 Task: Add the task  Inability to modify certain fields or settings to the section Accelerate Ahead in the project ZoomOut and add a Due Date to the respective task as 2024/01/15.
Action: Mouse moved to (977, 523)
Screenshot: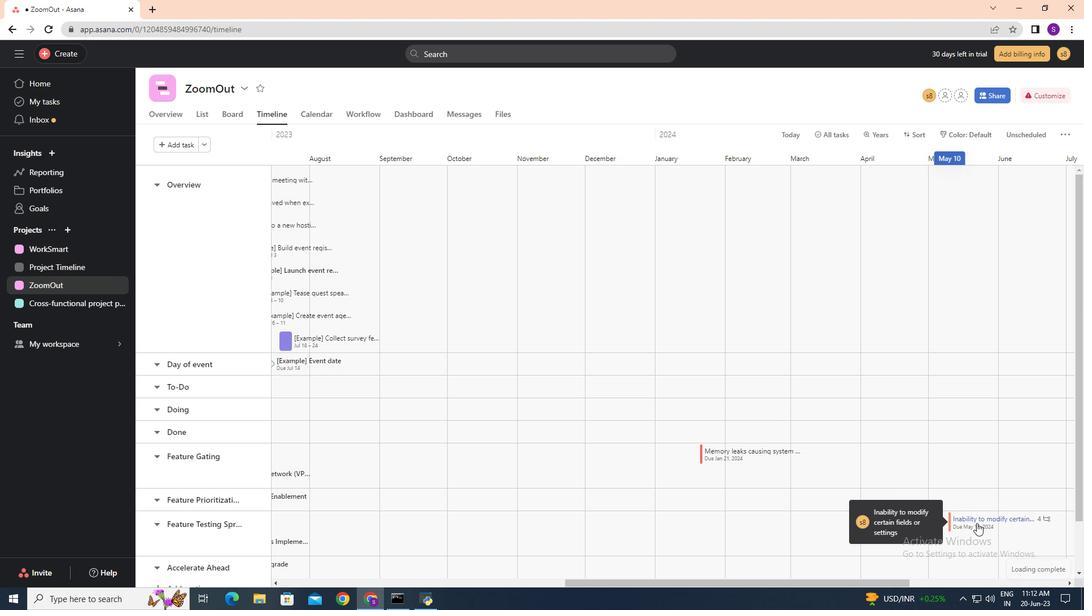 
Action: Mouse pressed left at (977, 523)
Screenshot: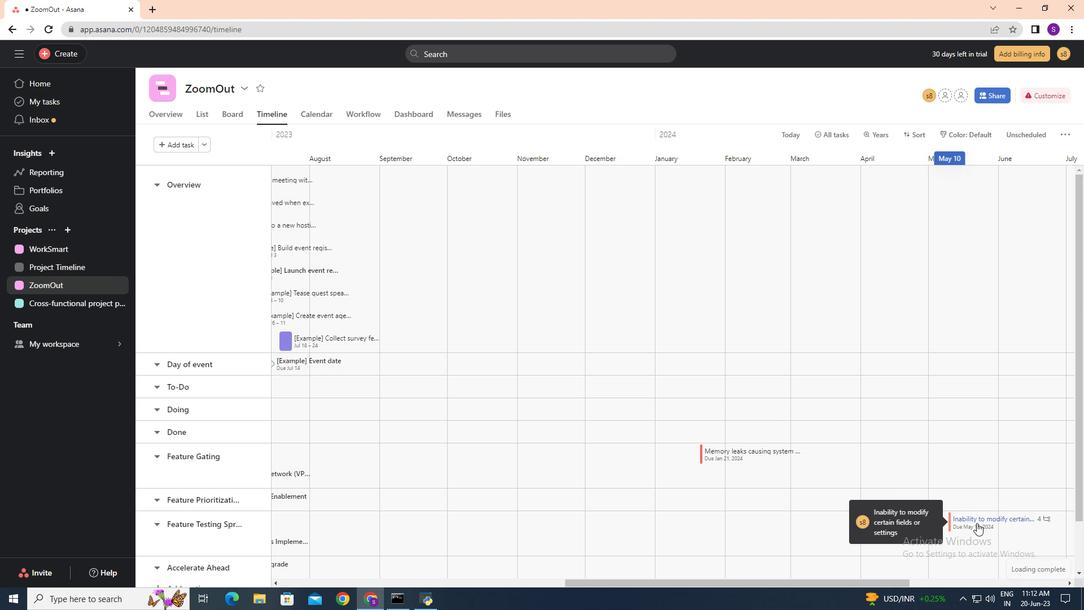 
Action: Mouse moved to (900, 257)
Screenshot: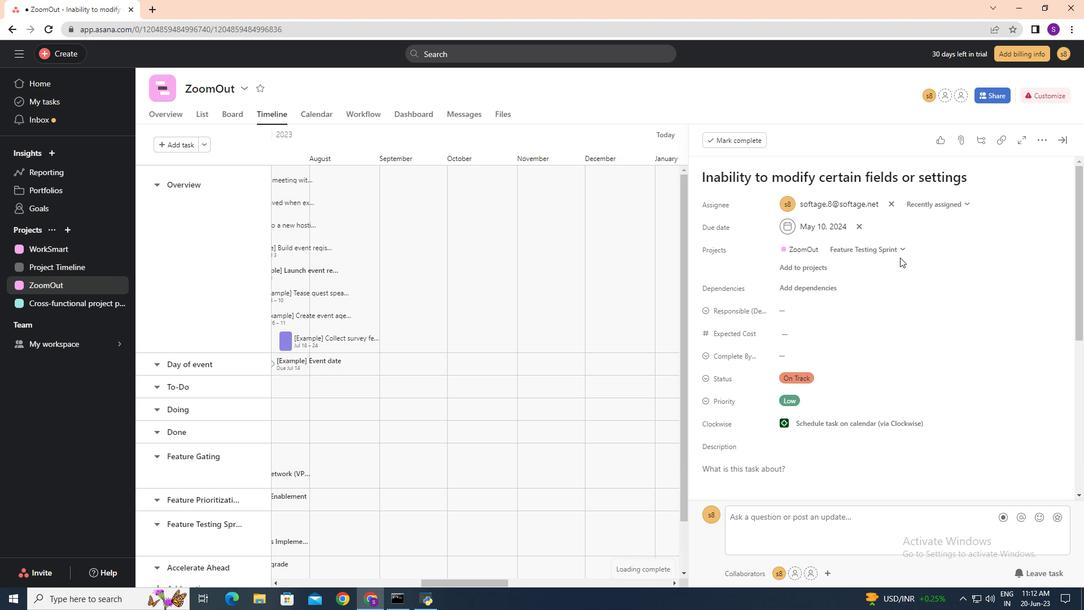 
Action: Mouse pressed left at (900, 257)
Screenshot: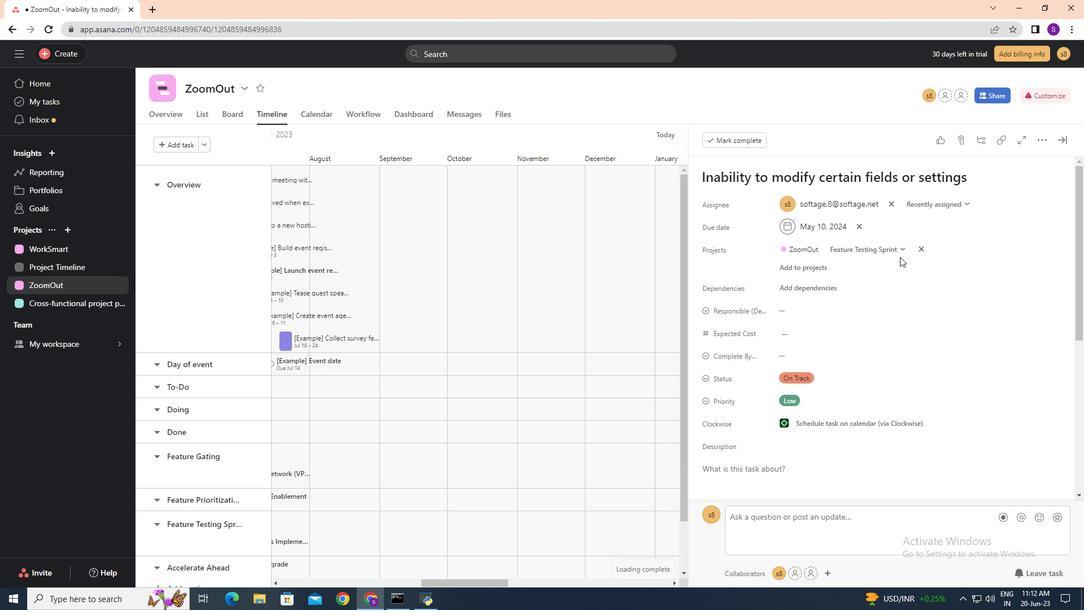
Action: Mouse moved to (900, 252)
Screenshot: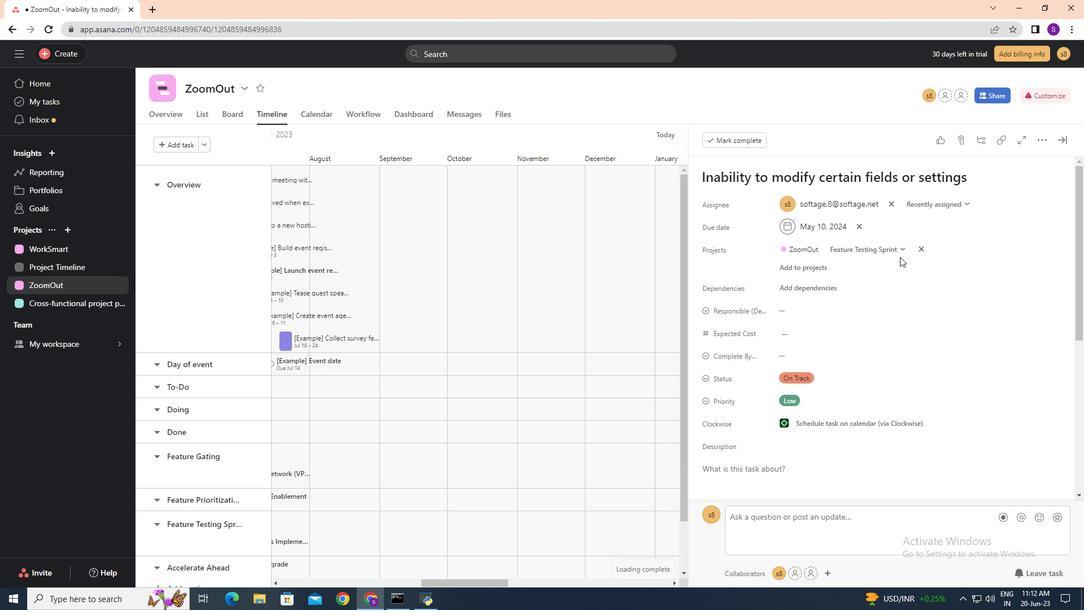 
Action: Mouse pressed left at (900, 252)
Screenshot: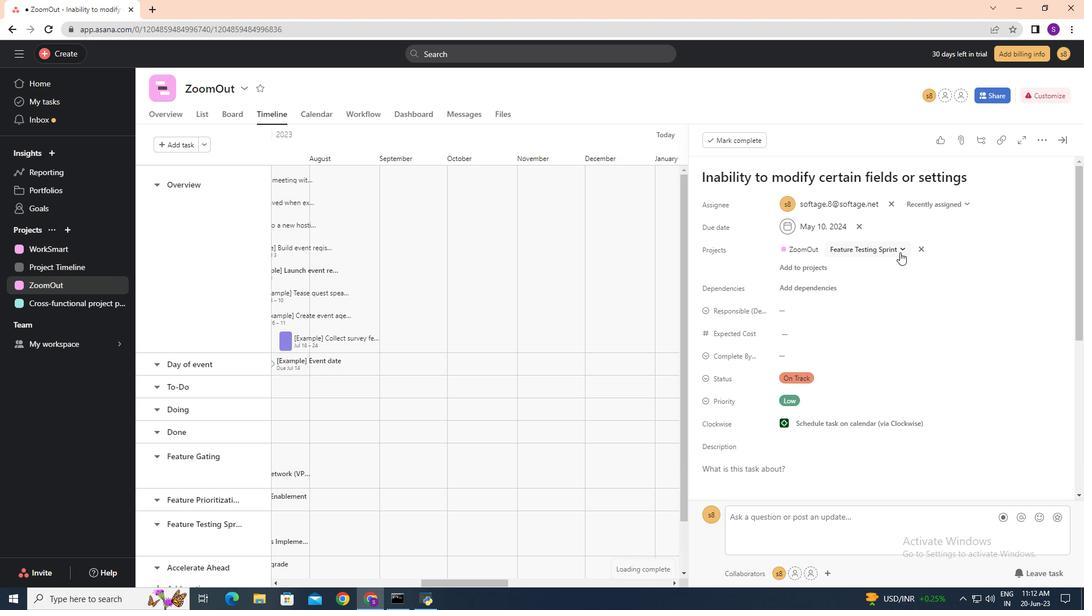 
Action: Mouse moved to (873, 450)
Screenshot: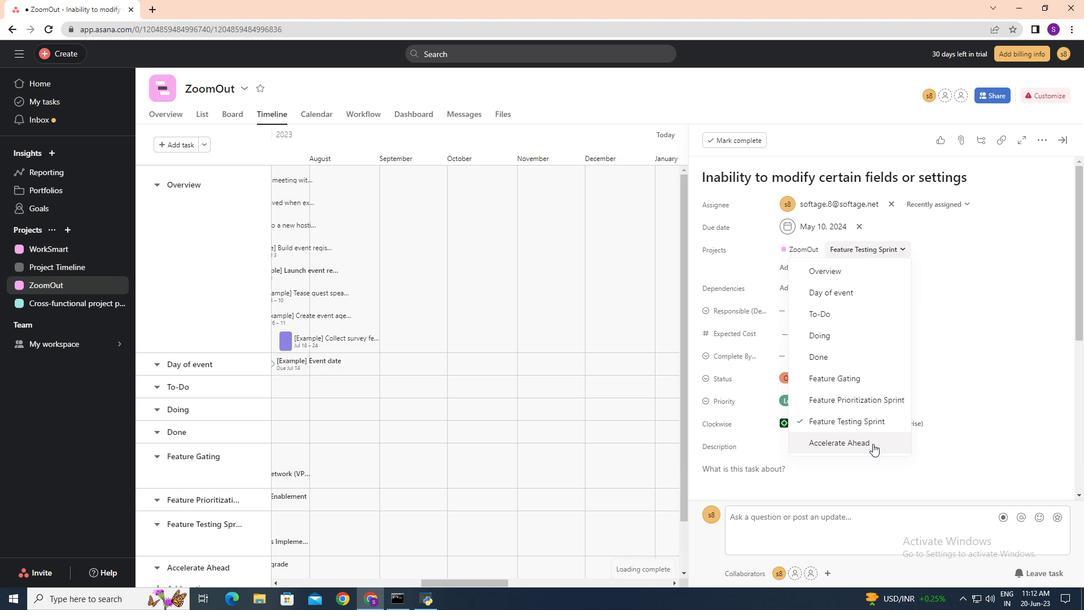 
Action: Mouse pressed left at (873, 450)
Screenshot: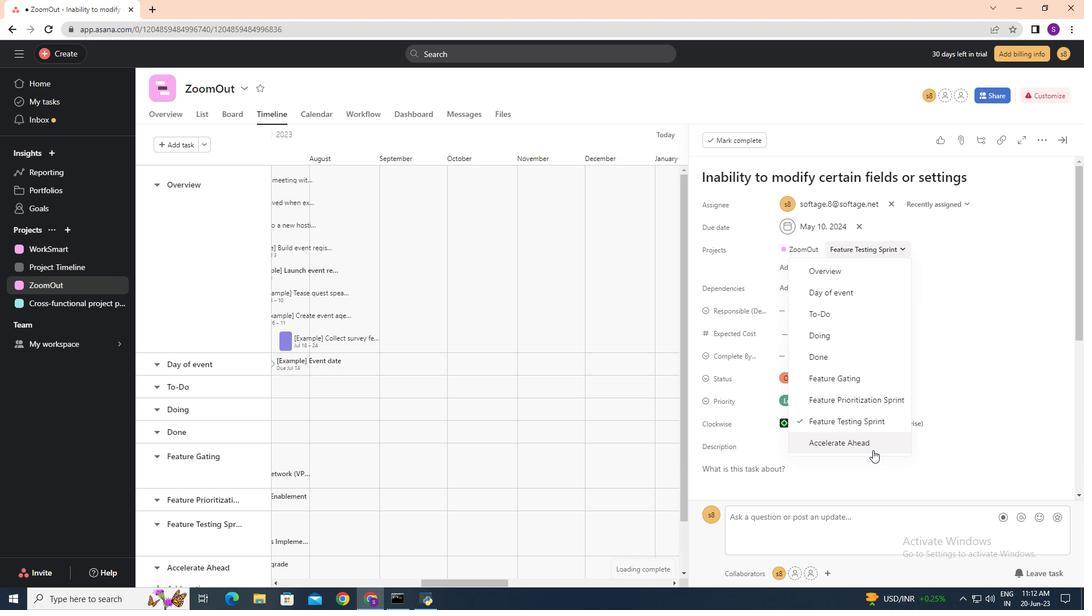 
Action: Mouse moved to (819, 231)
Screenshot: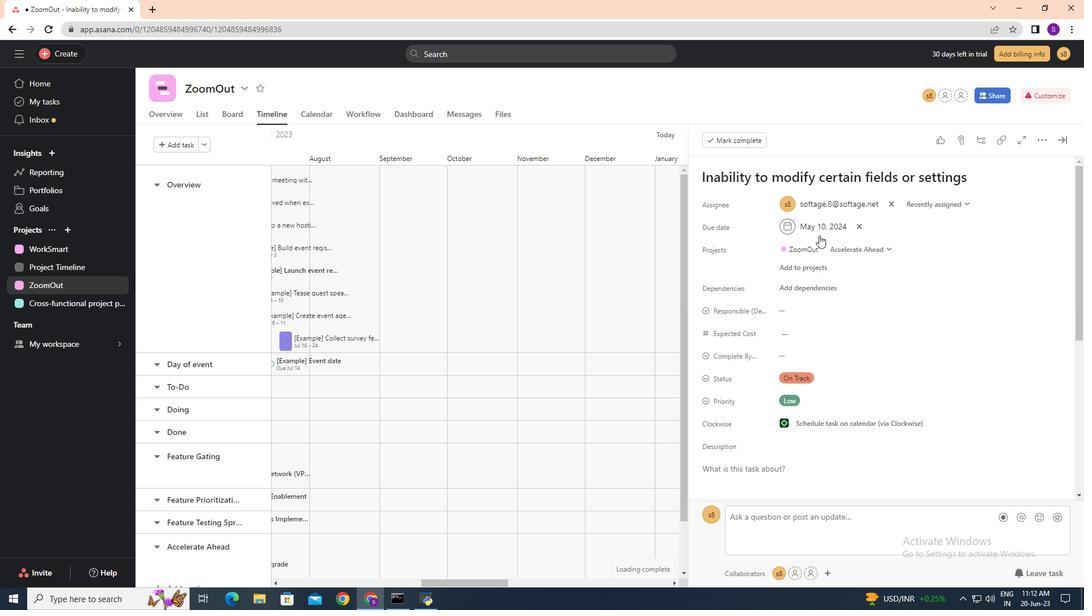 
Action: Mouse pressed left at (819, 231)
Screenshot: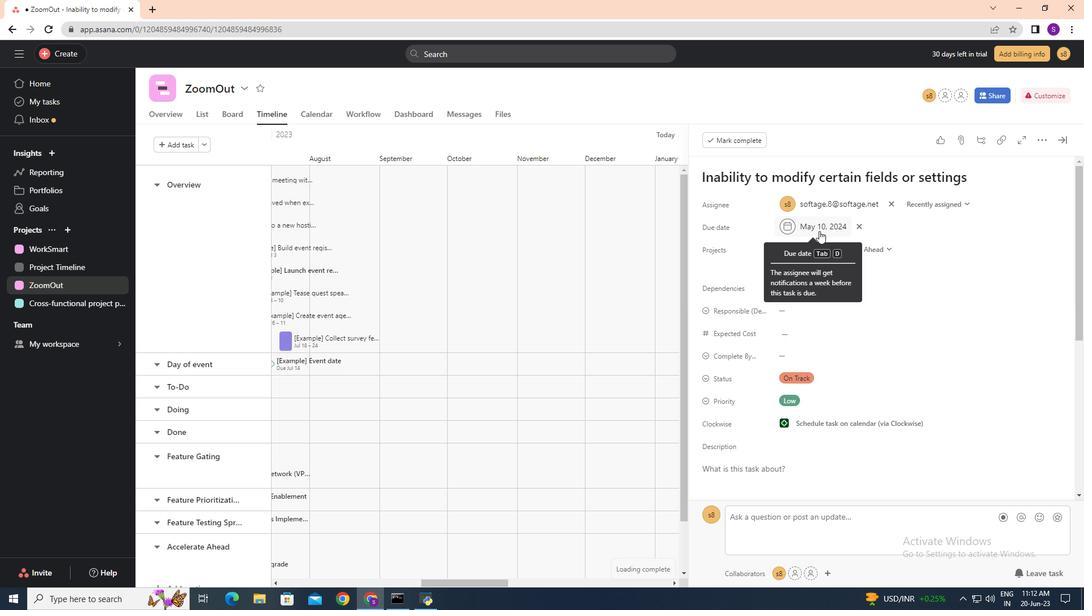 
Action: Mouse moved to (791, 278)
Screenshot: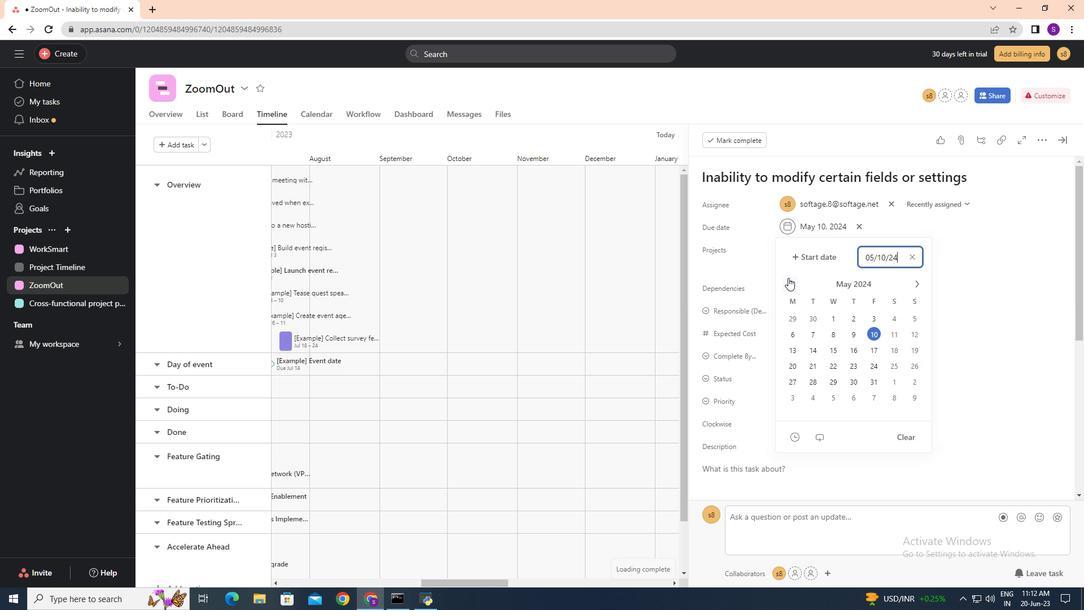 
Action: Mouse pressed left at (791, 278)
Screenshot: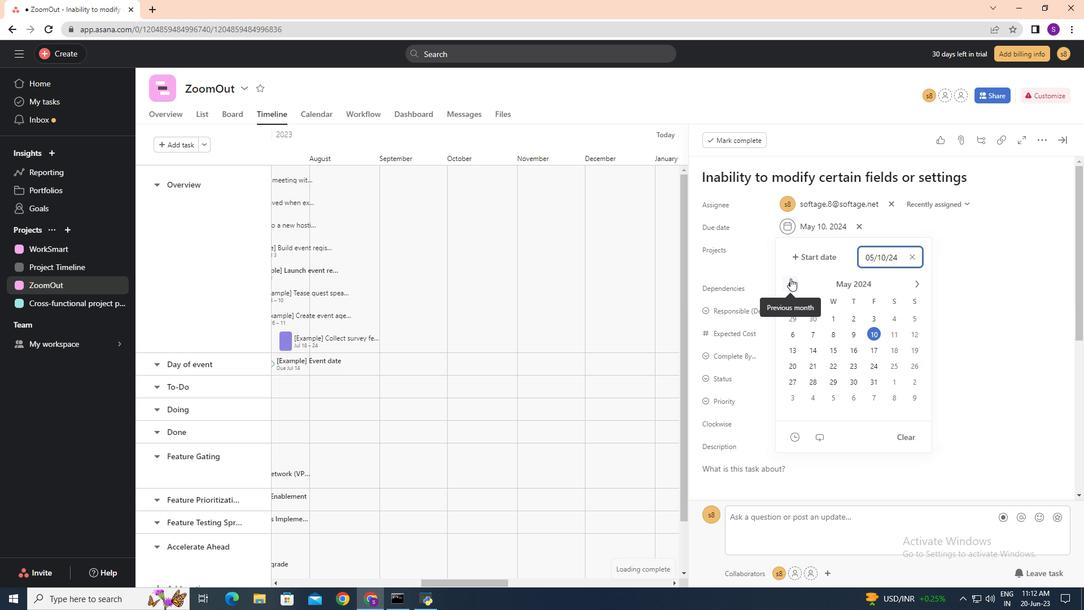
Action: Mouse pressed left at (791, 278)
Screenshot: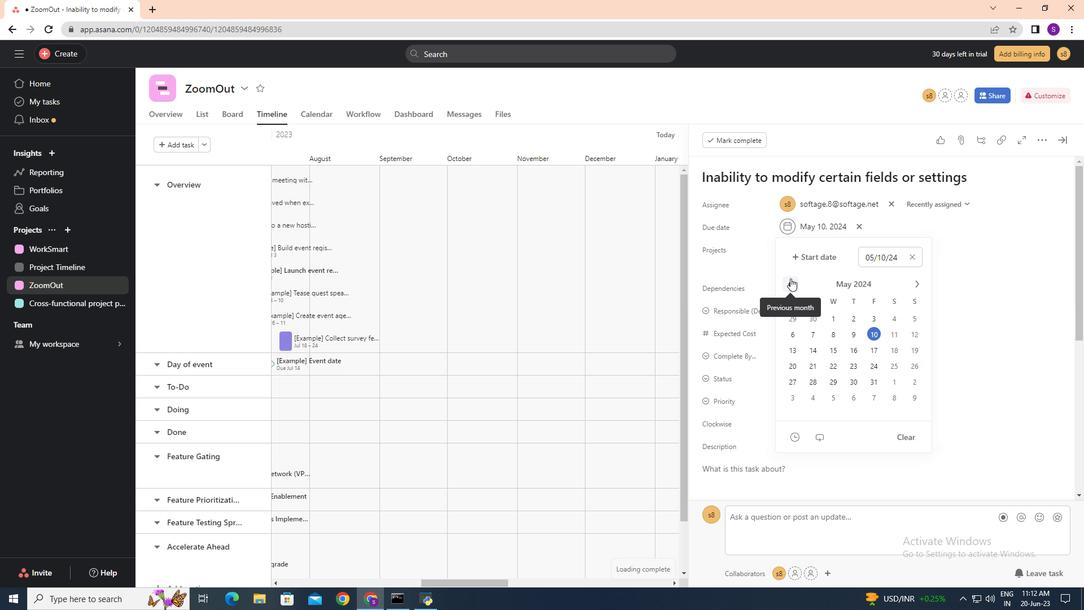 
Action: Mouse pressed left at (791, 278)
Screenshot: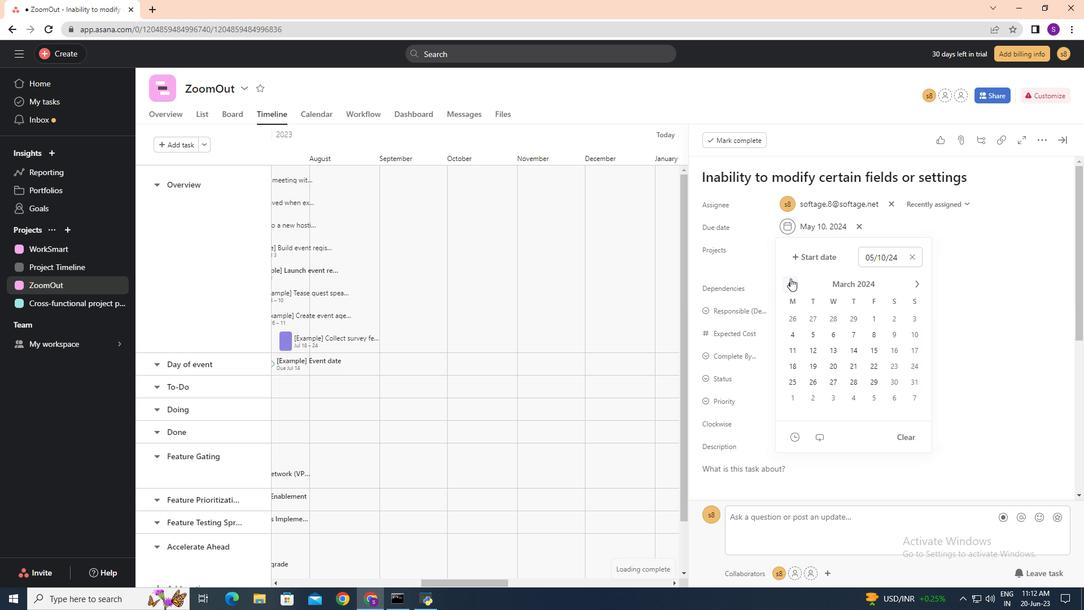 
Action: Mouse pressed left at (791, 278)
Screenshot: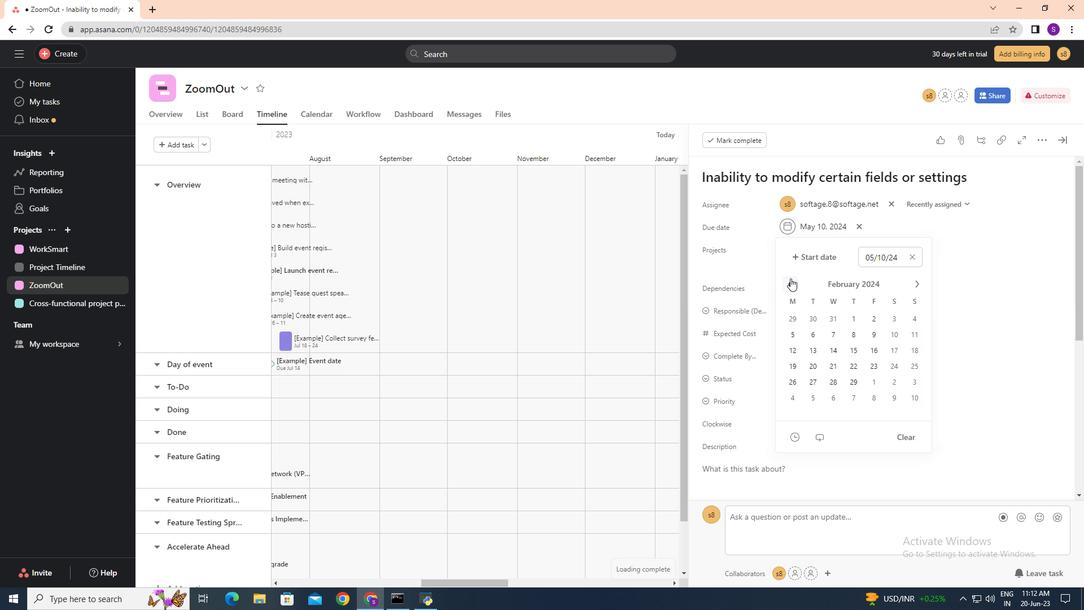 
Action: Mouse moved to (797, 345)
Screenshot: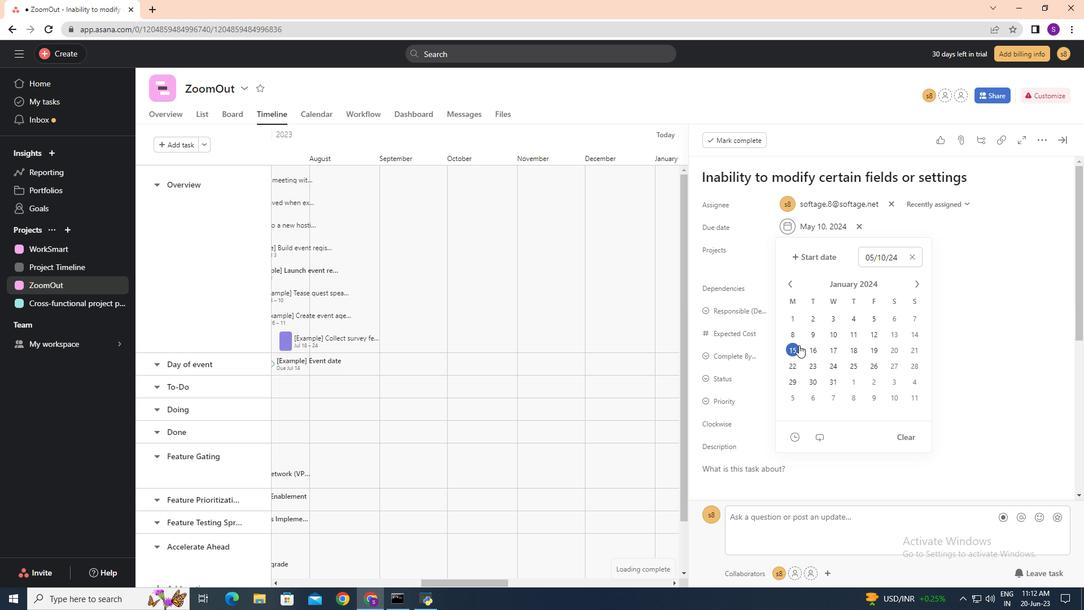 
Action: Mouse pressed left at (797, 345)
Screenshot: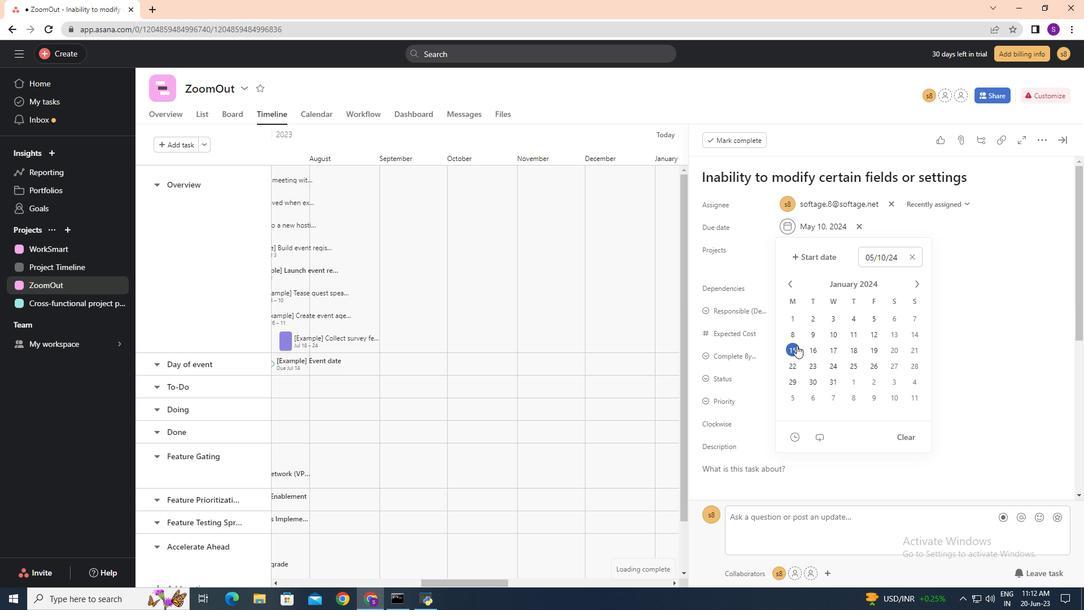 
Action: Mouse moved to (1049, 341)
Screenshot: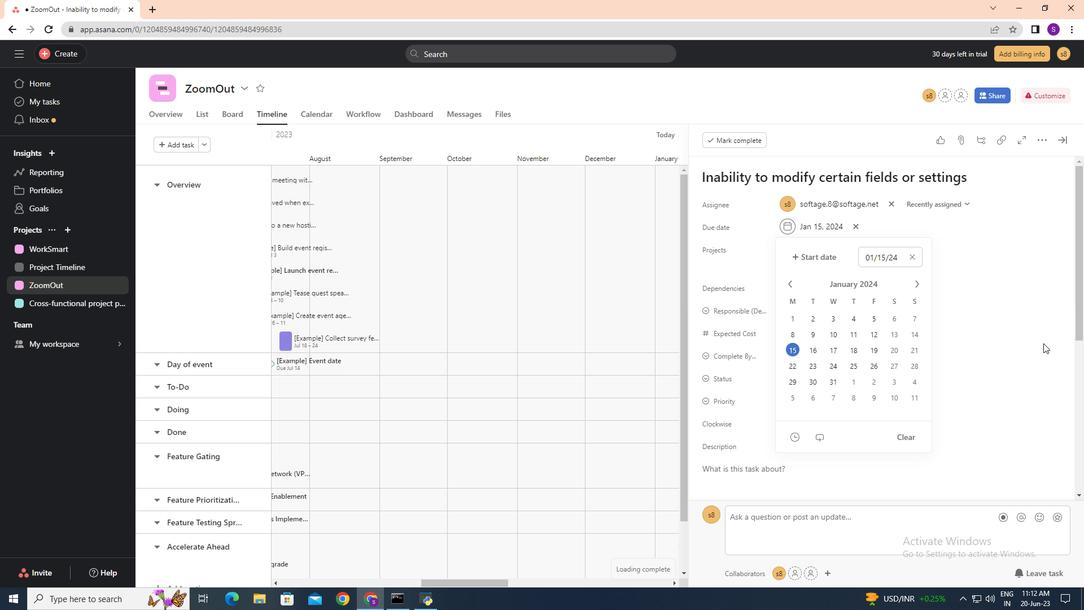 
Action: Mouse pressed left at (1049, 341)
Screenshot: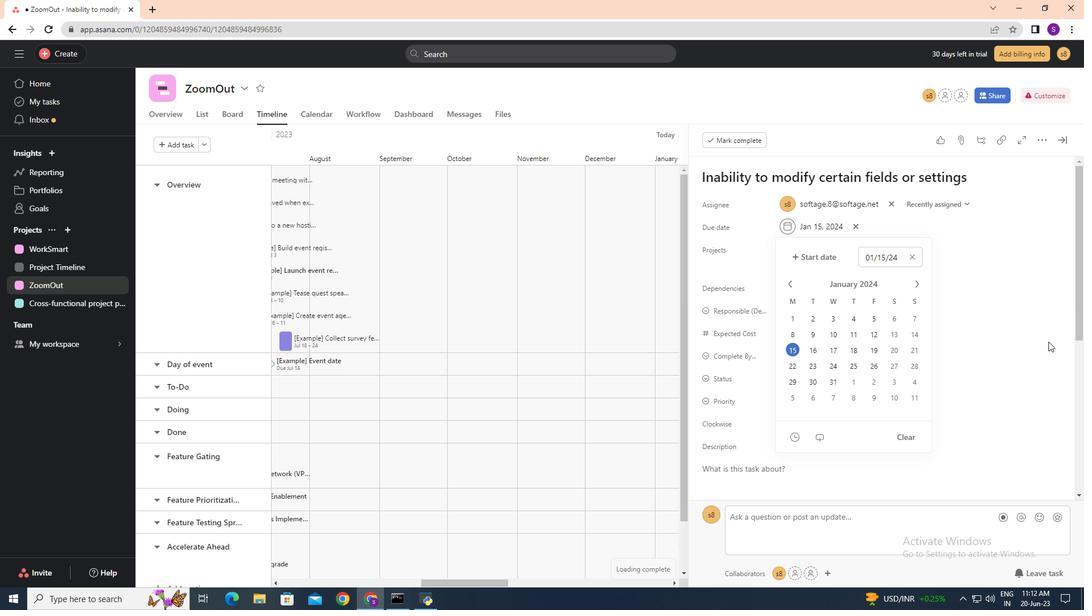 
Action: Mouse moved to (1049, 341)
Screenshot: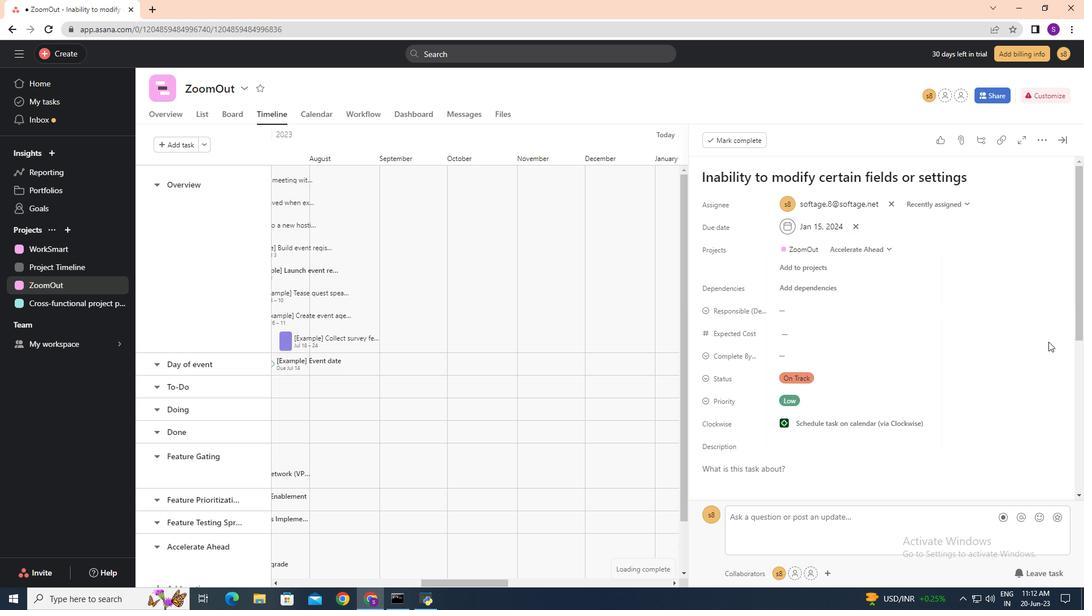 
